Task: Create Board Website Content Management to Workspace Job Evaluation and Classification. Create Board Business Process Improvement to Workspace Job Evaluation and Classification. Create Board Business Model Hypothesis Creation and Testing to Workspace Job Evaluation and Classification
Action: Mouse moved to (376, 76)
Screenshot: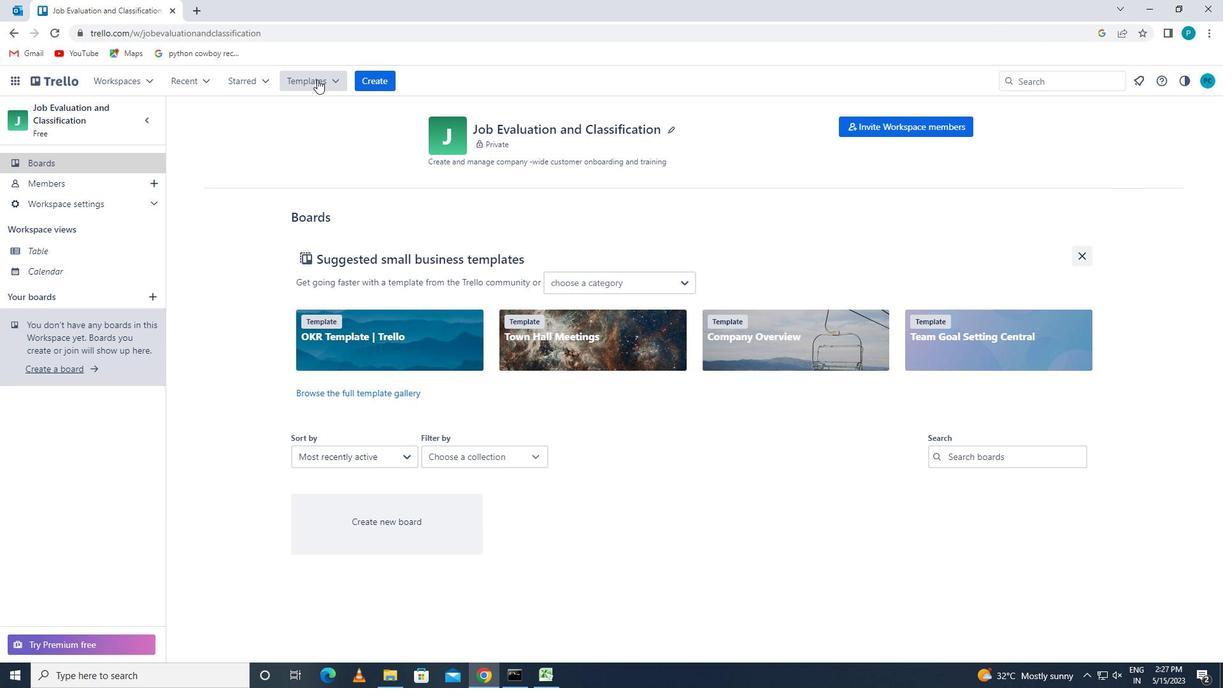 
Action: Mouse pressed left at (376, 76)
Screenshot: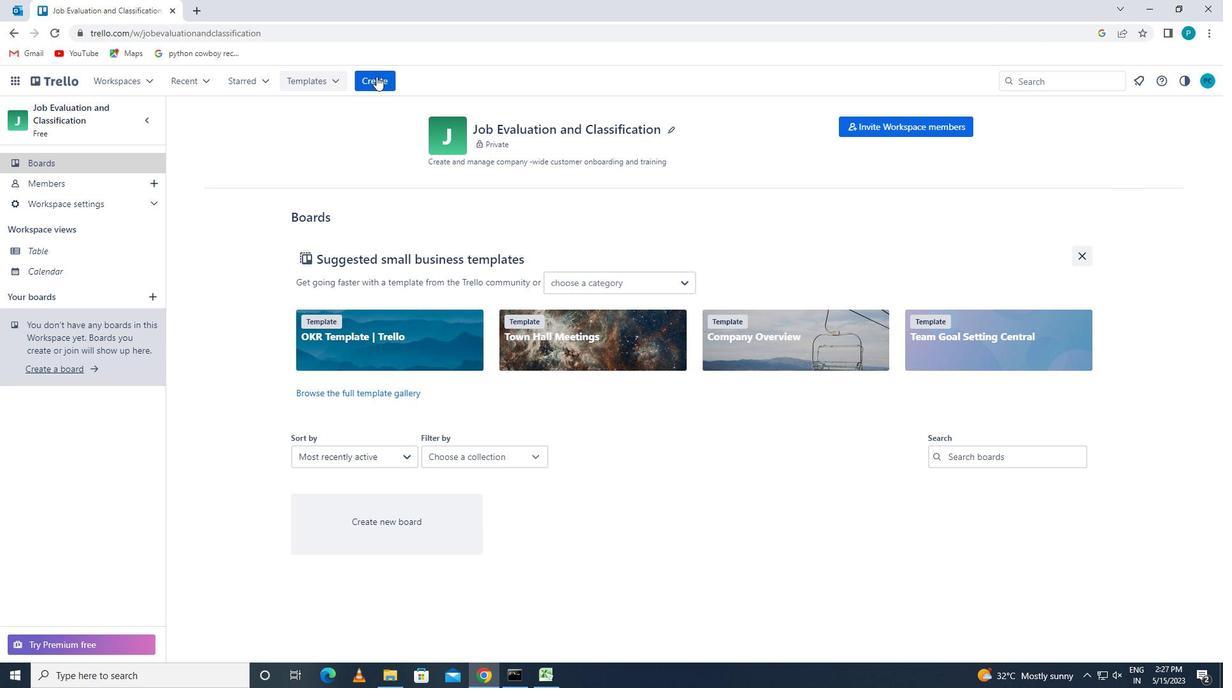 
Action: Mouse moved to (381, 112)
Screenshot: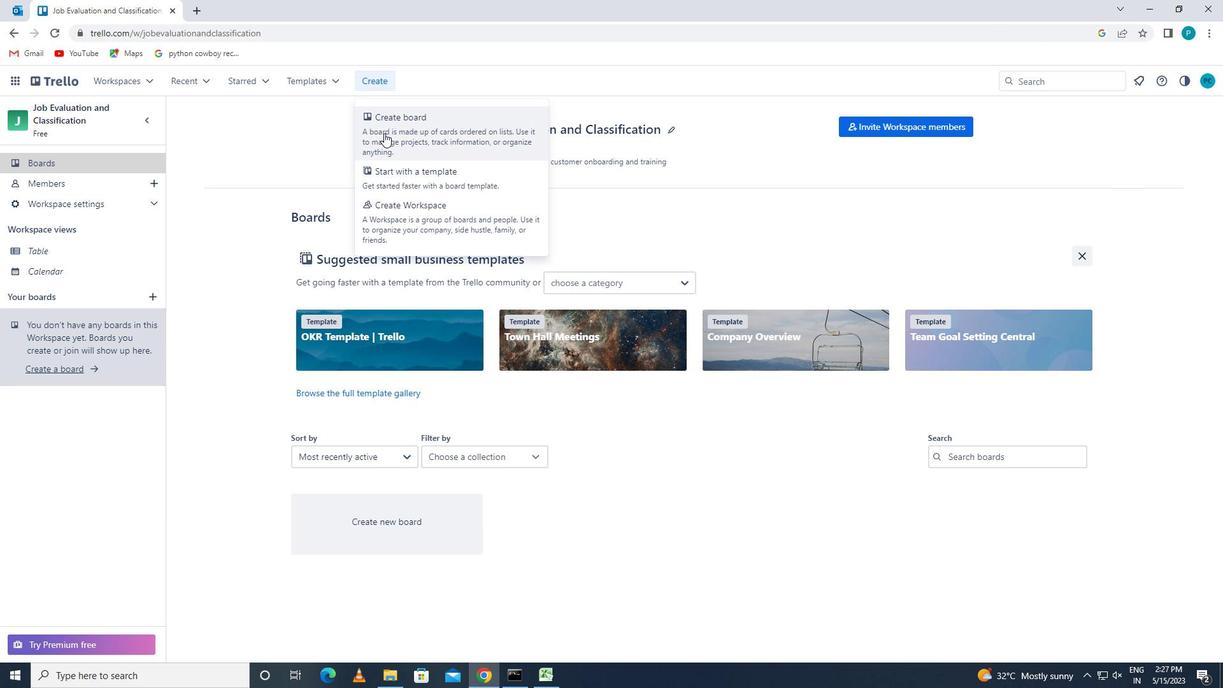 
Action: Mouse pressed left at (381, 112)
Screenshot: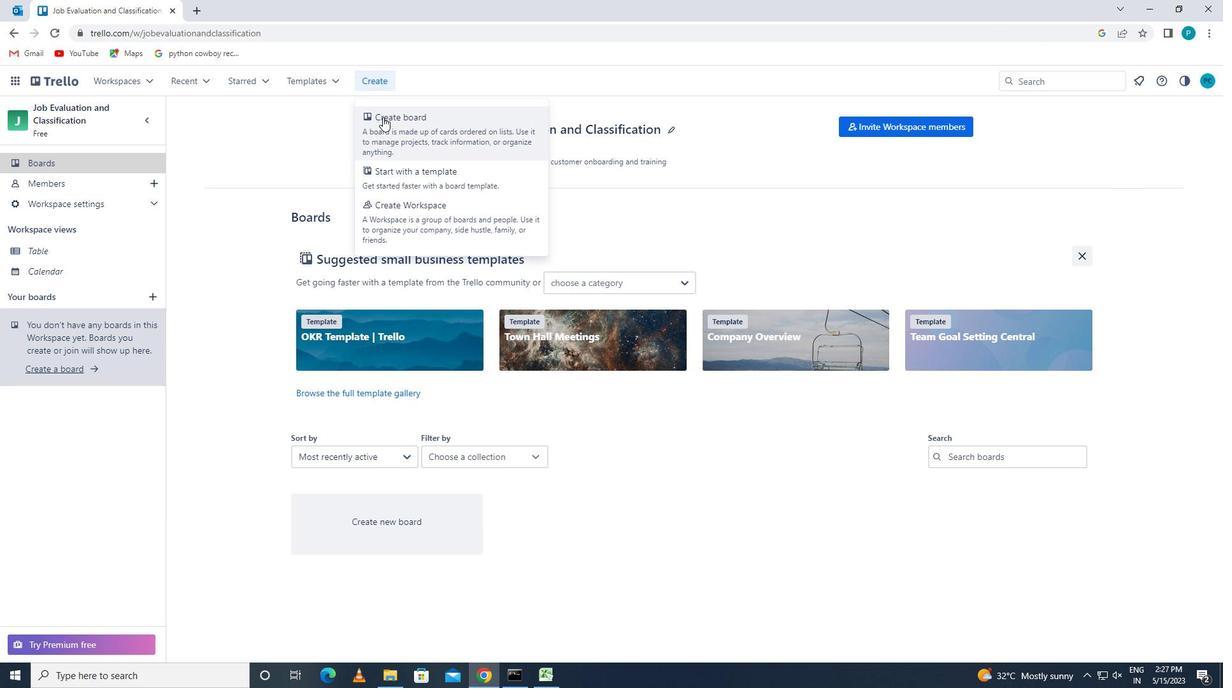 
Action: Mouse moved to (379, 323)
Screenshot: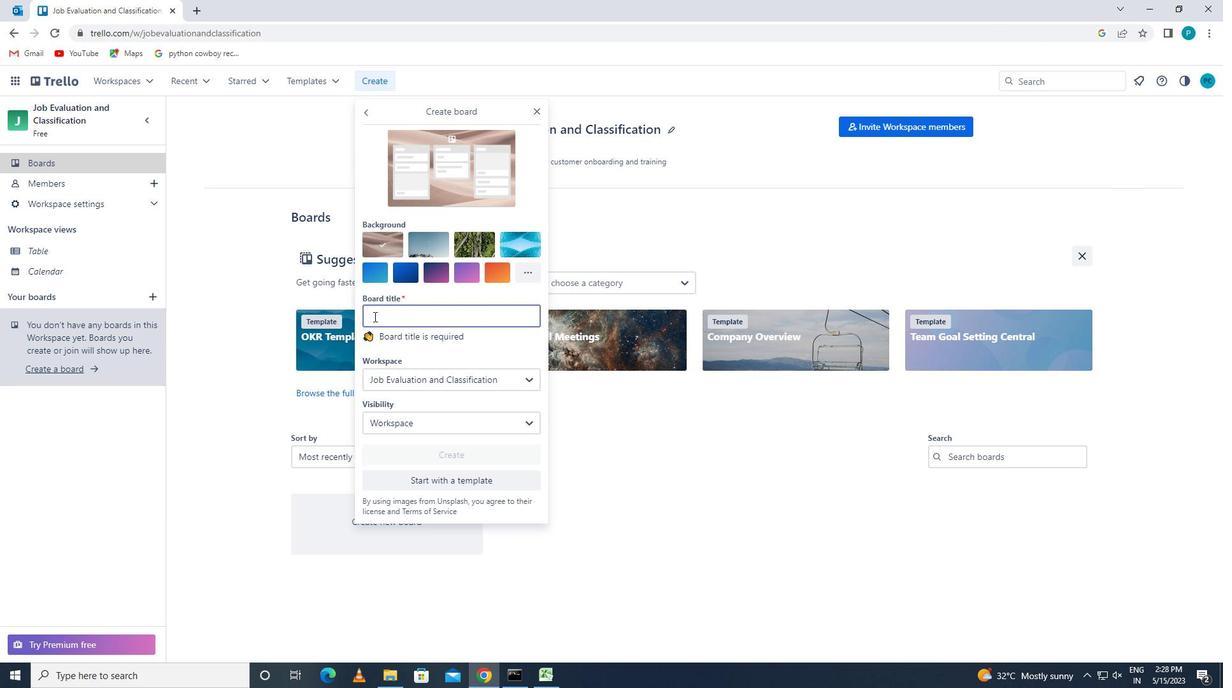 
Action: Mouse pressed left at (379, 323)
Screenshot: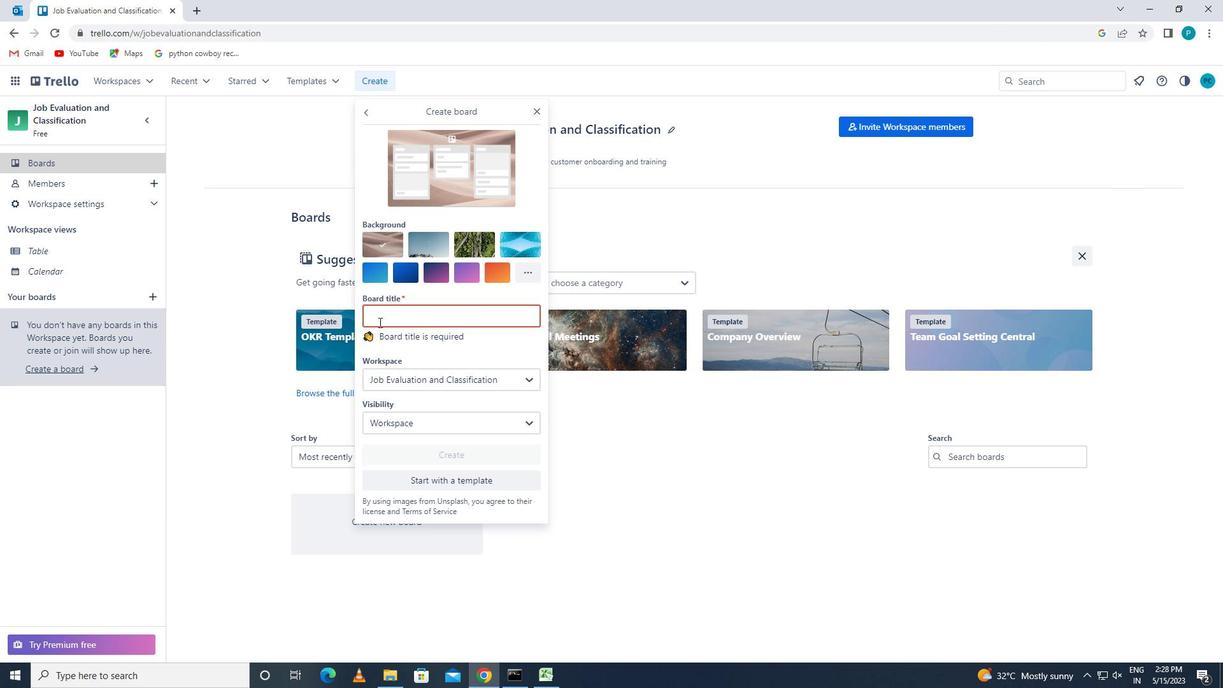 
Action: Key pressed <Key.caps_lock>w<Key.caps_lock>ebsite<Key.space>c<Key.backspace><Key.caps_lock>c<Key.caps_lock>ontenr<Key.backspace>t<Key.space><Key.caps_lock>m<Key.caps_lock>anagement<Key.space>
Screenshot: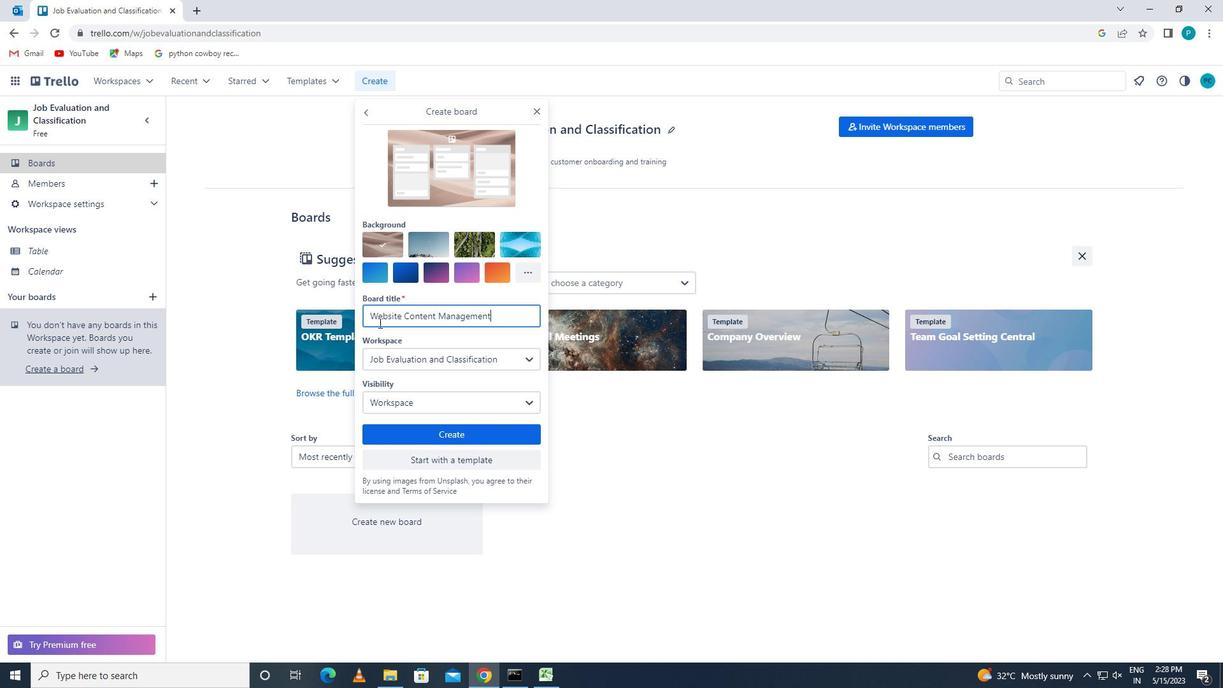 
Action: Mouse moved to (391, 365)
Screenshot: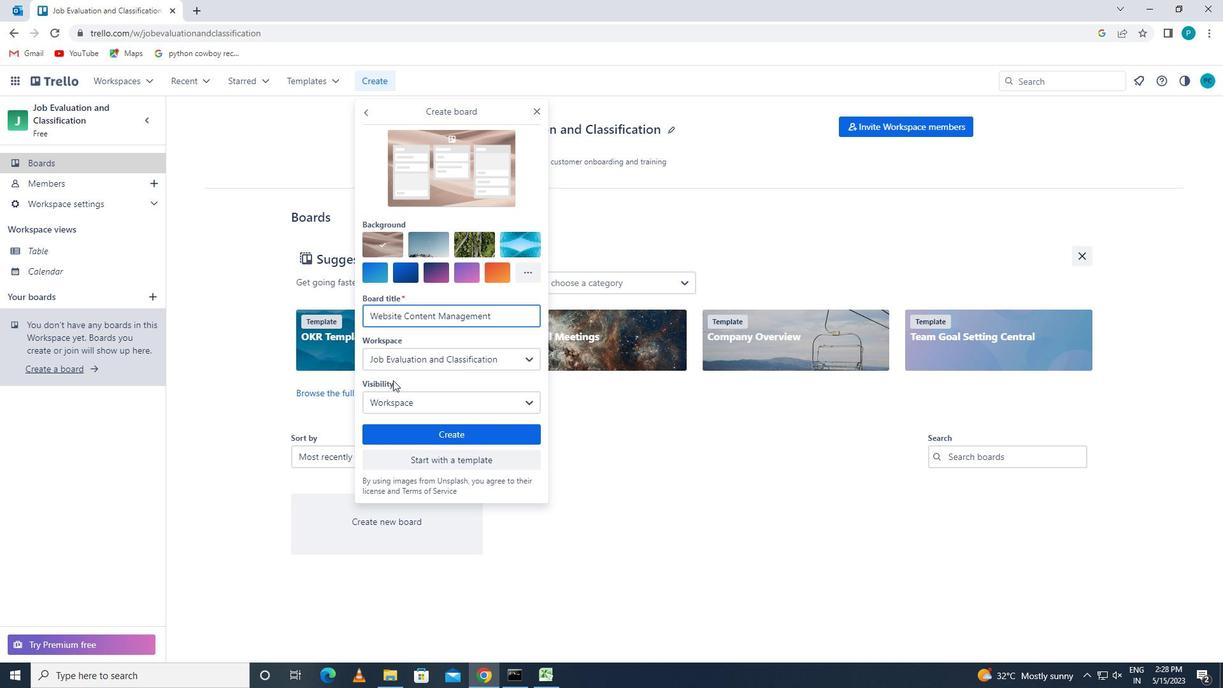 
Action: Mouse pressed left at (391, 365)
Screenshot: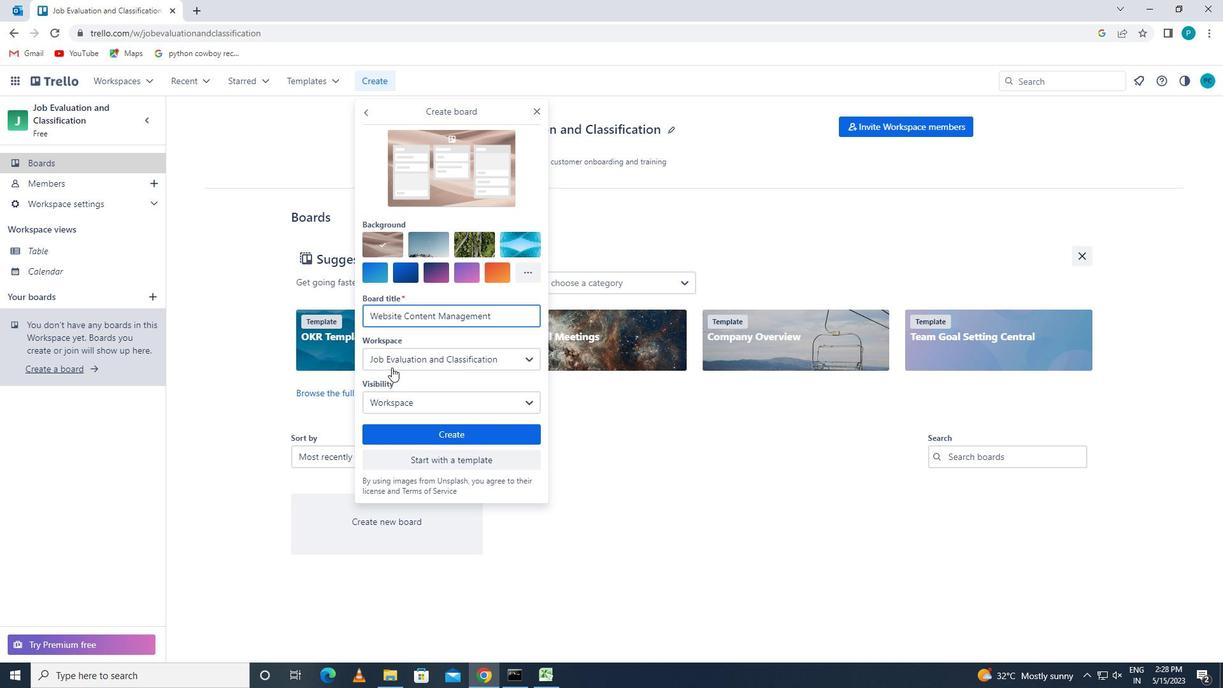 
Action: Mouse moved to (407, 543)
Screenshot: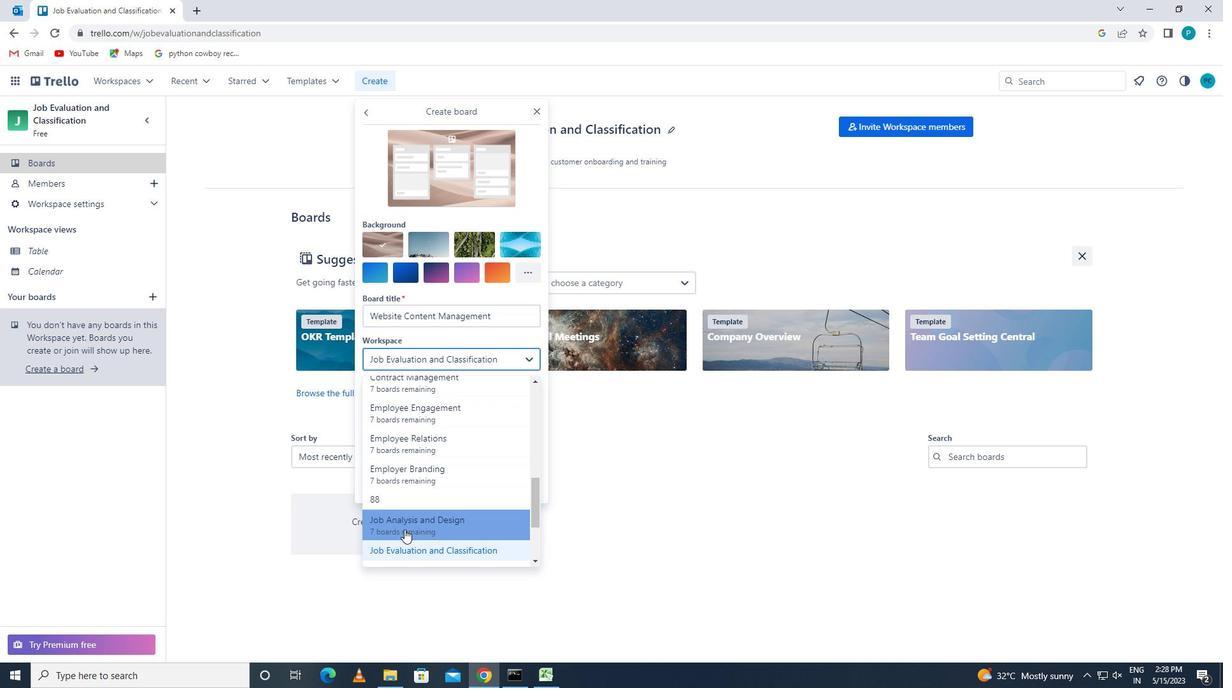 
Action: Mouse pressed left at (407, 543)
Screenshot: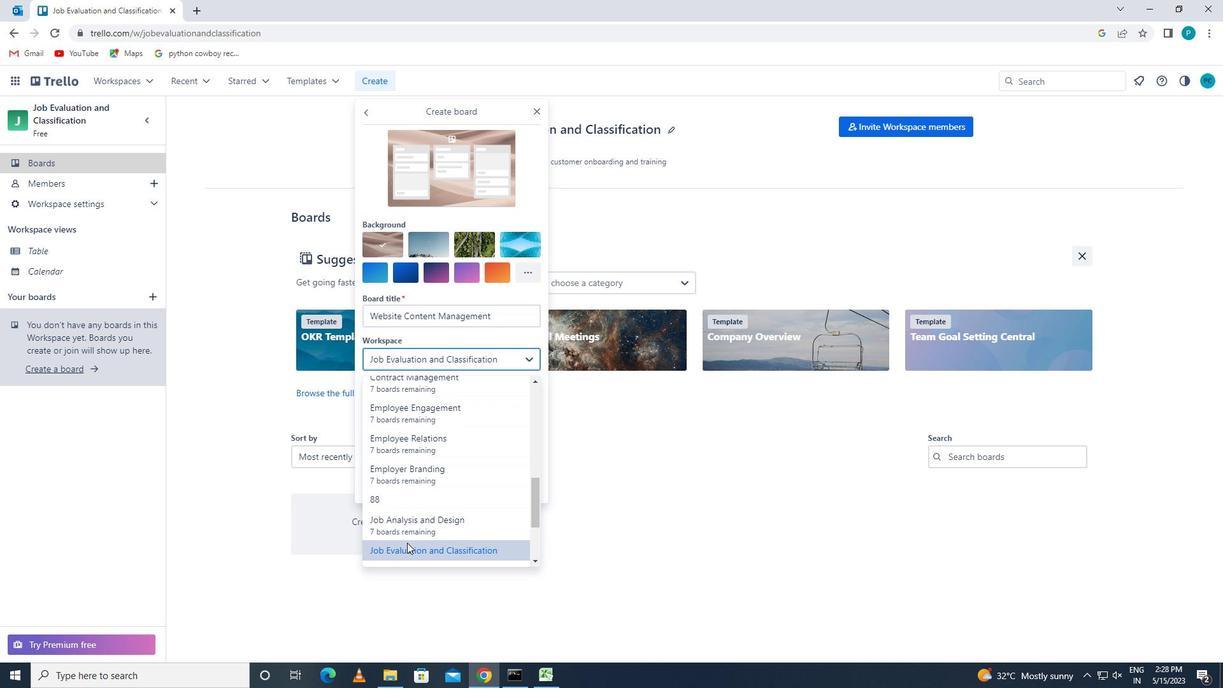 
Action: Mouse moved to (426, 432)
Screenshot: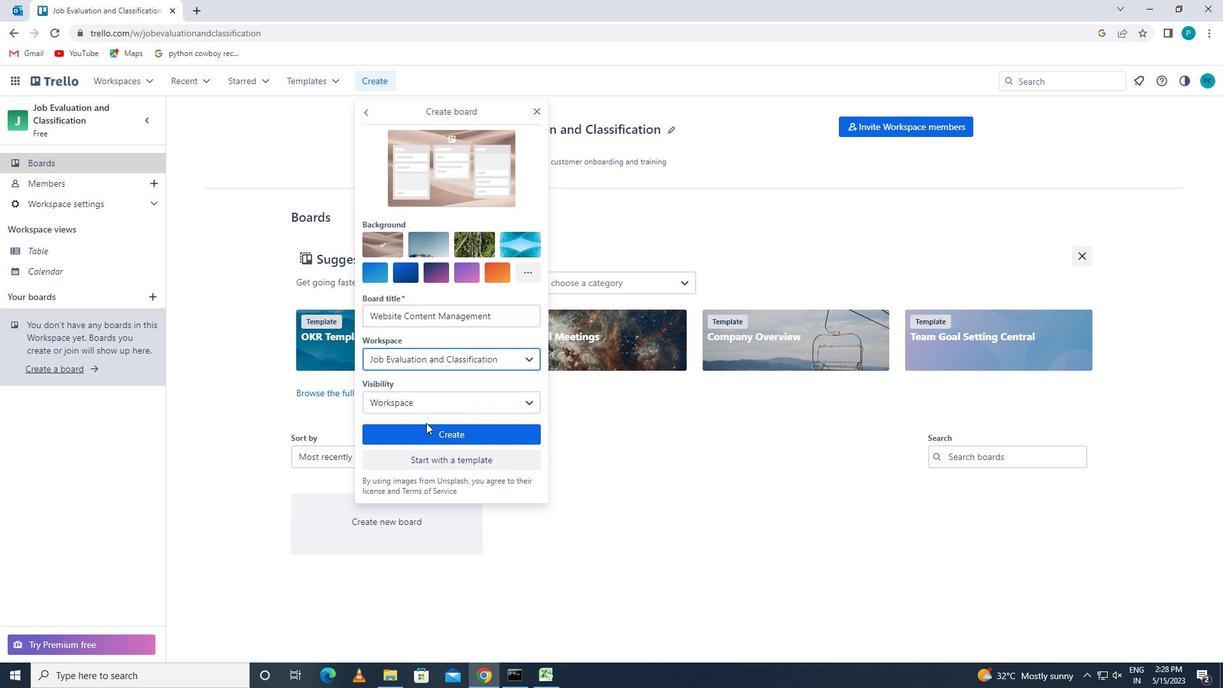 
Action: Mouse pressed left at (426, 432)
Screenshot: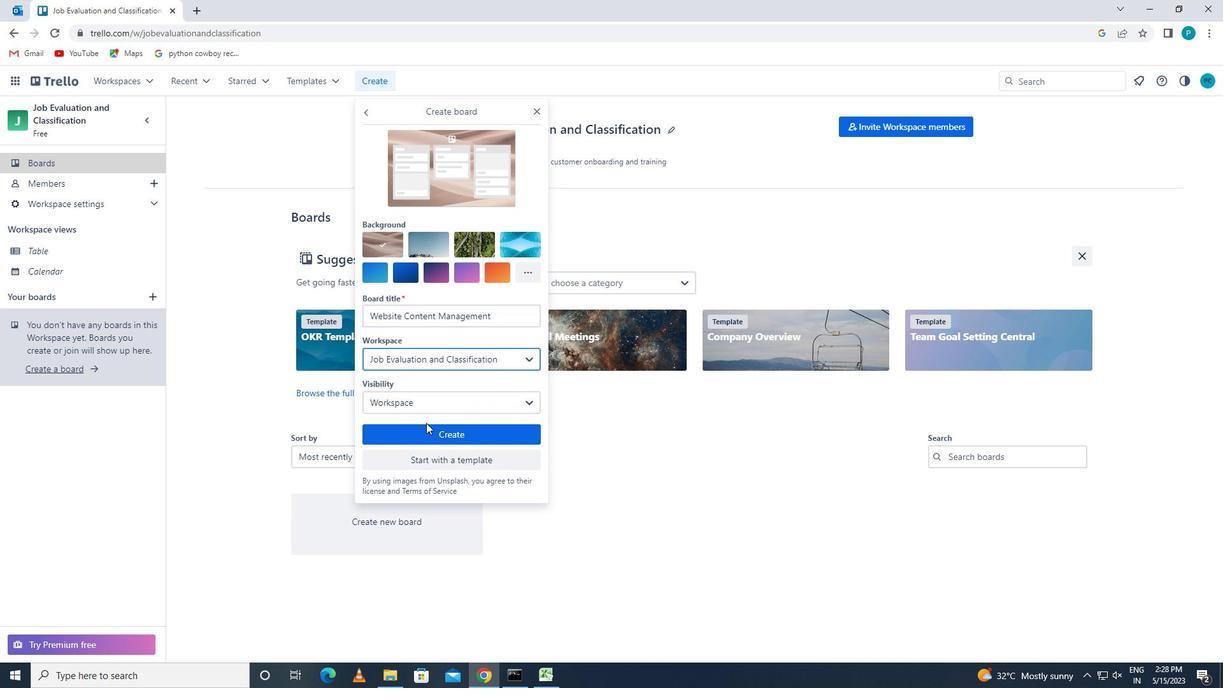 
Action: Mouse moved to (366, 76)
Screenshot: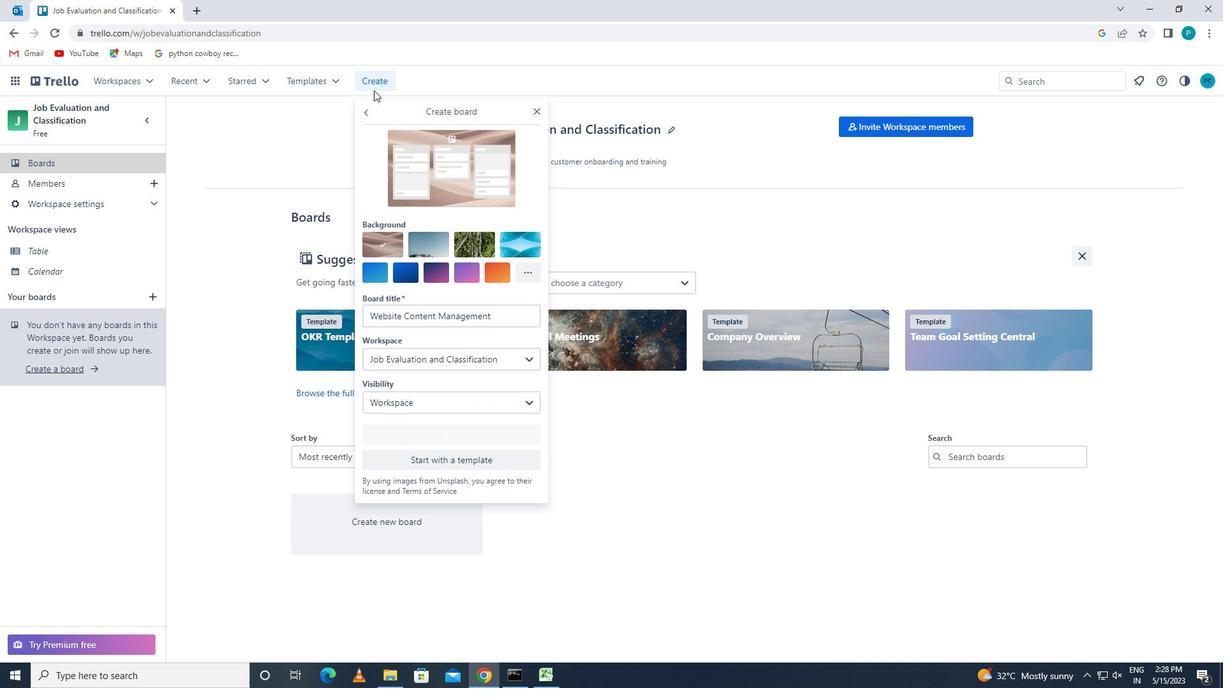 
Action: Mouse pressed left at (366, 76)
Screenshot: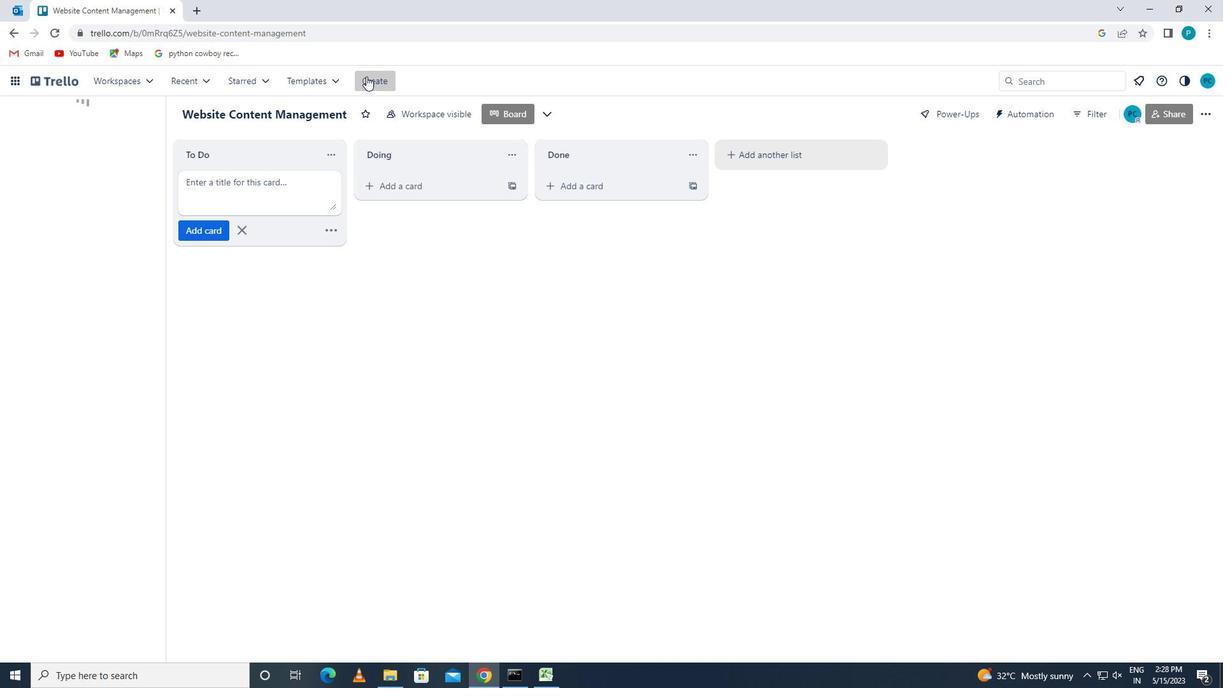 
Action: Mouse moved to (374, 121)
Screenshot: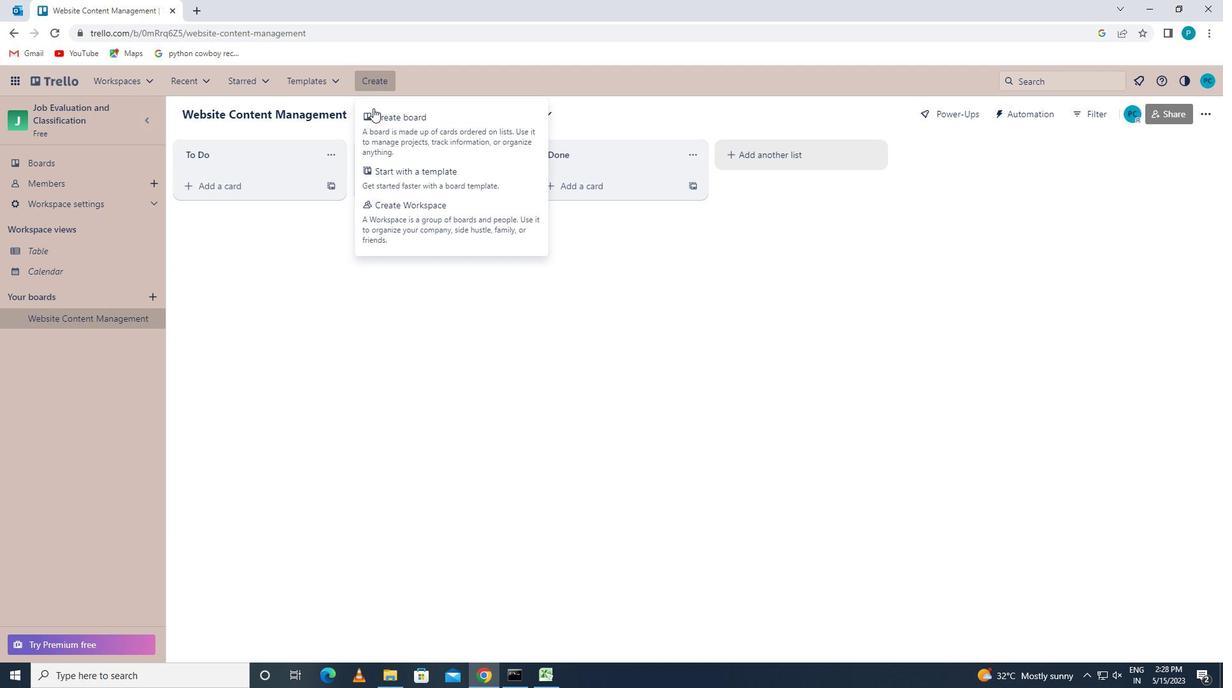 
Action: Mouse pressed left at (374, 121)
Screenshot: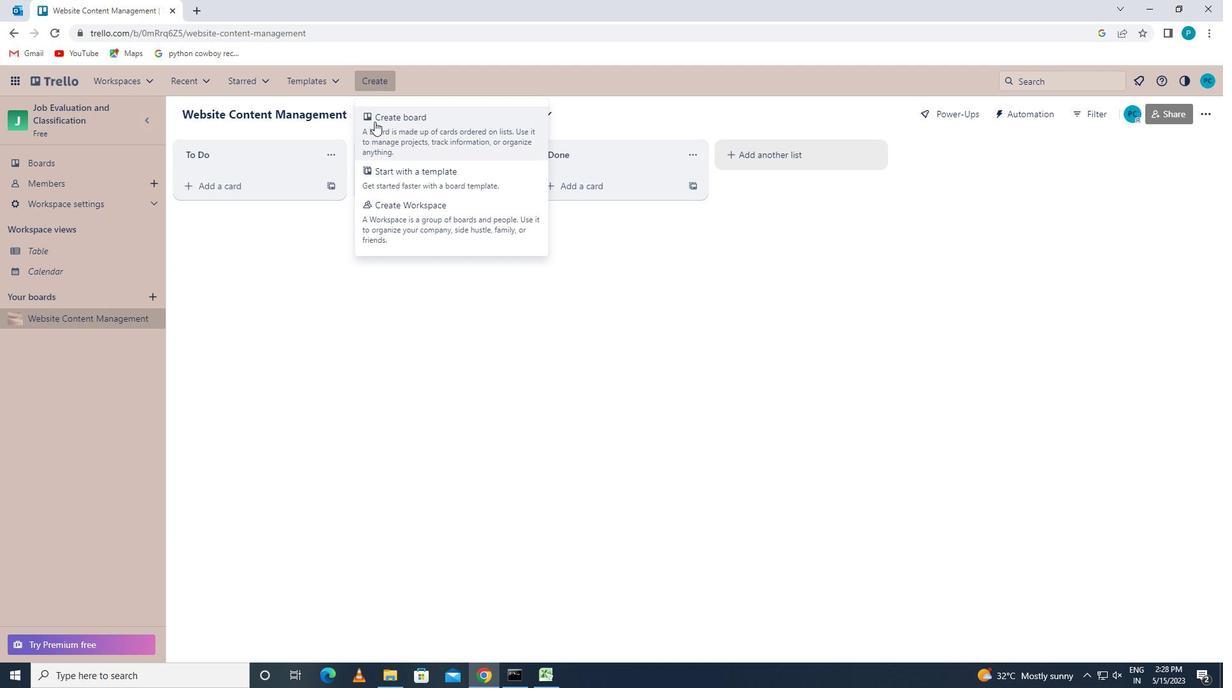
Action: Mouse moved to (406, 323)
Screenshot: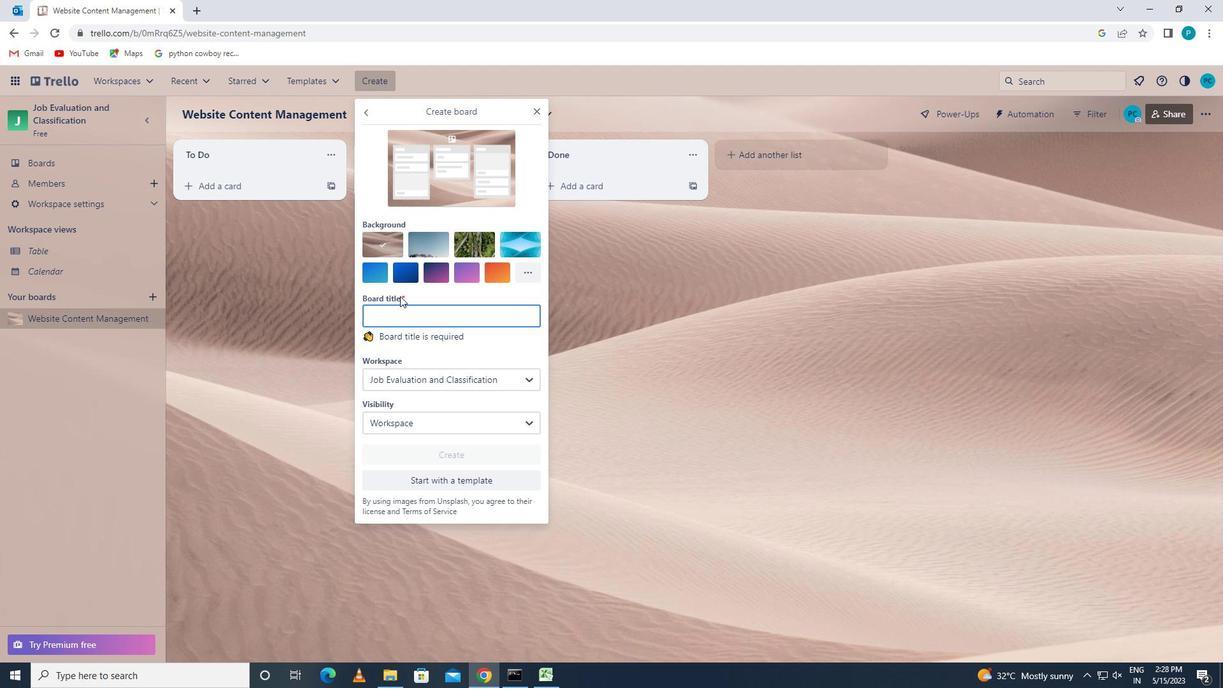 
Action: Mouse pressed left at (406, 323)
Screenshot: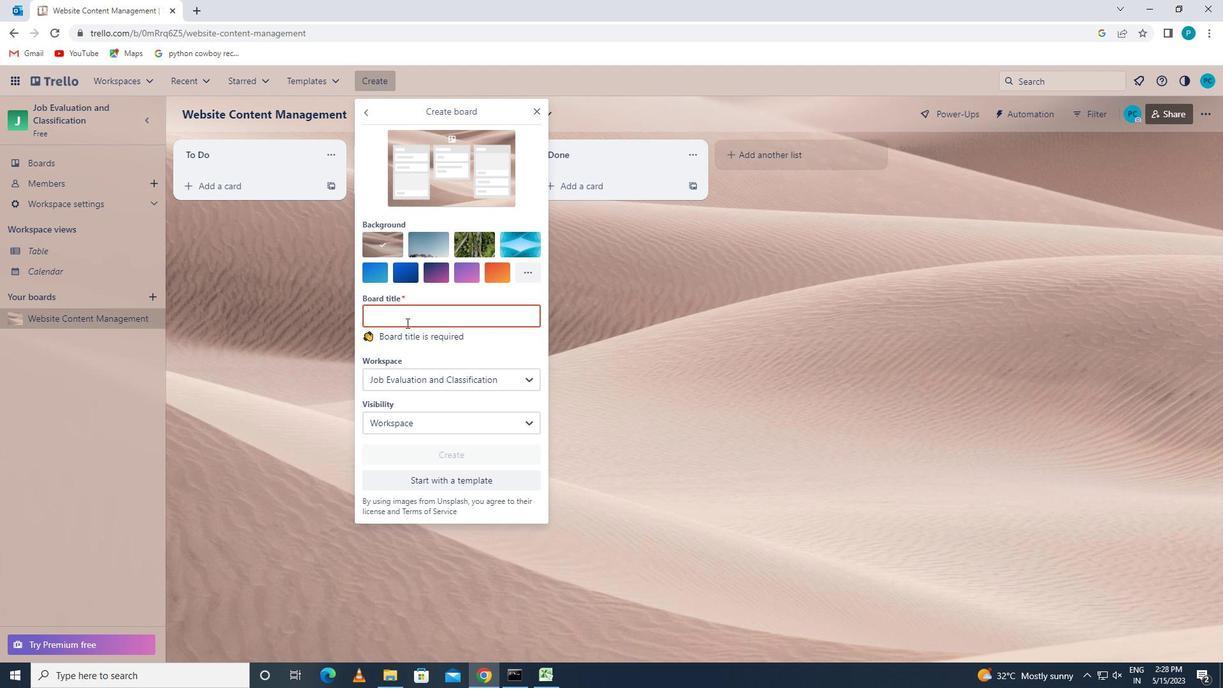 
Action: Key pressed <Key.caps_lock>b<Key.caps_lock>usiness<Key.space><Key.caps_lock>p<Key.caps_lock>rocesss<Key.backspace><Key.space><Key.caps_lock>i<Key.caps_lock>mprovement<Key.space>
Screenshot: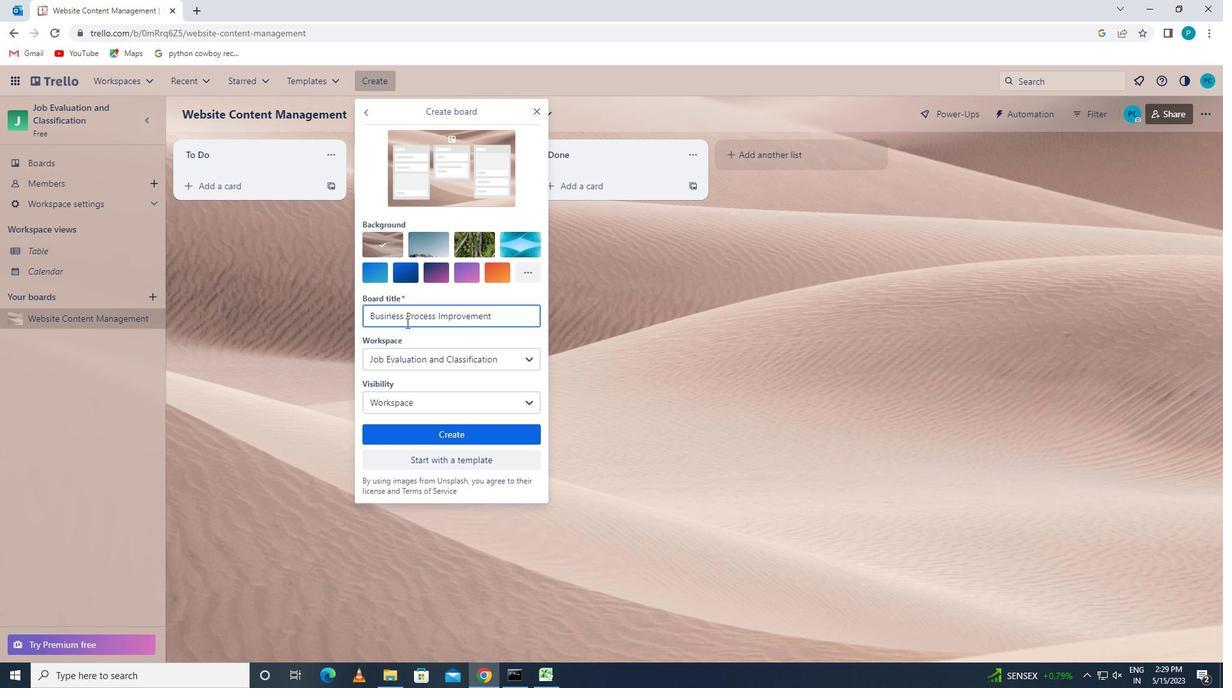 
Action: Mouse moved to (436, 359)
Screenshot: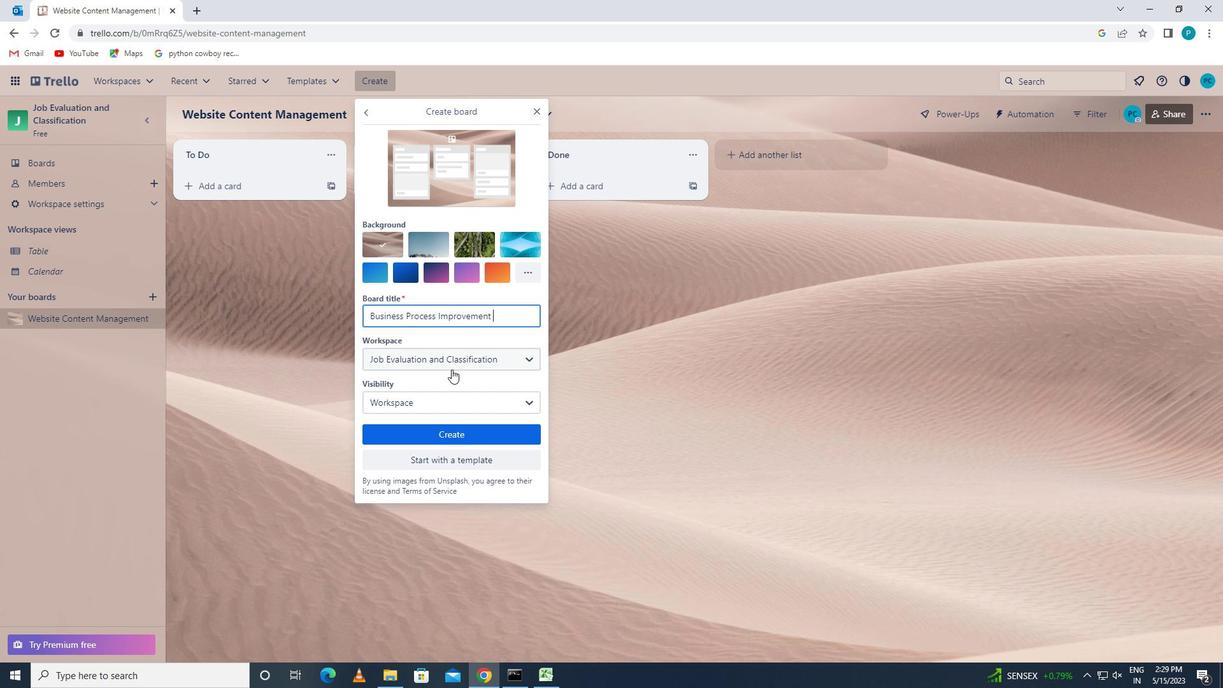 
Action: Mouse pressed left at (436, 359)
Screenshot: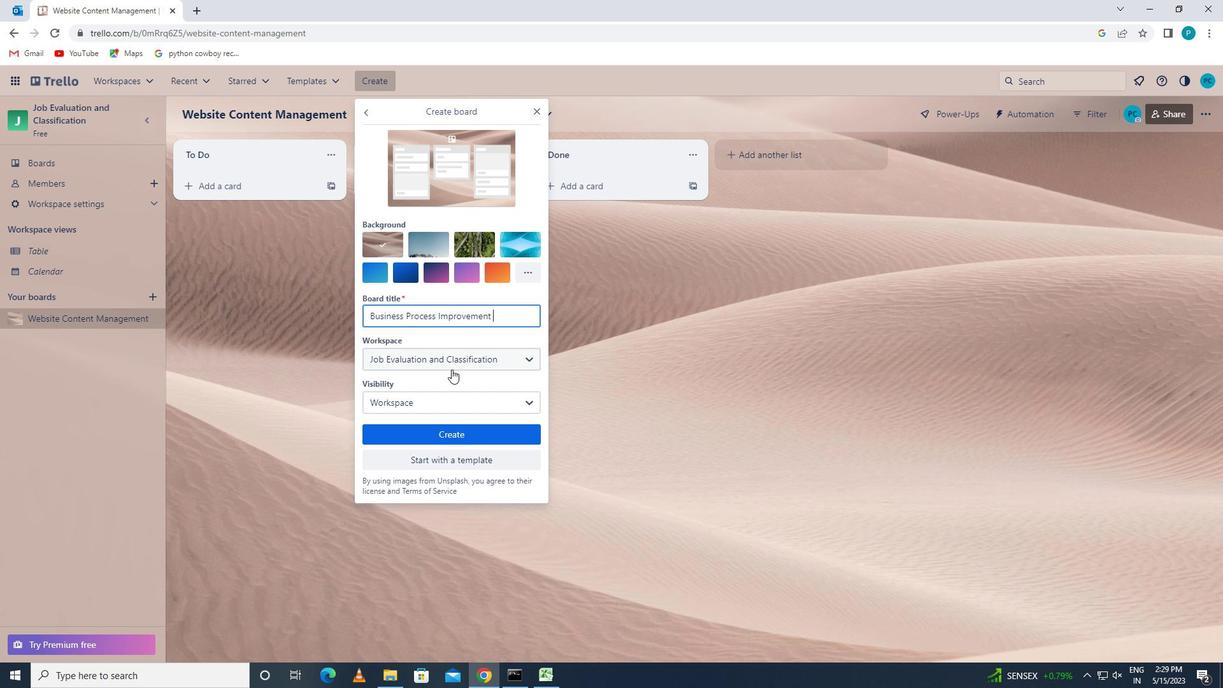 
Action: Mouse moved to (436, 552)
Screenshot: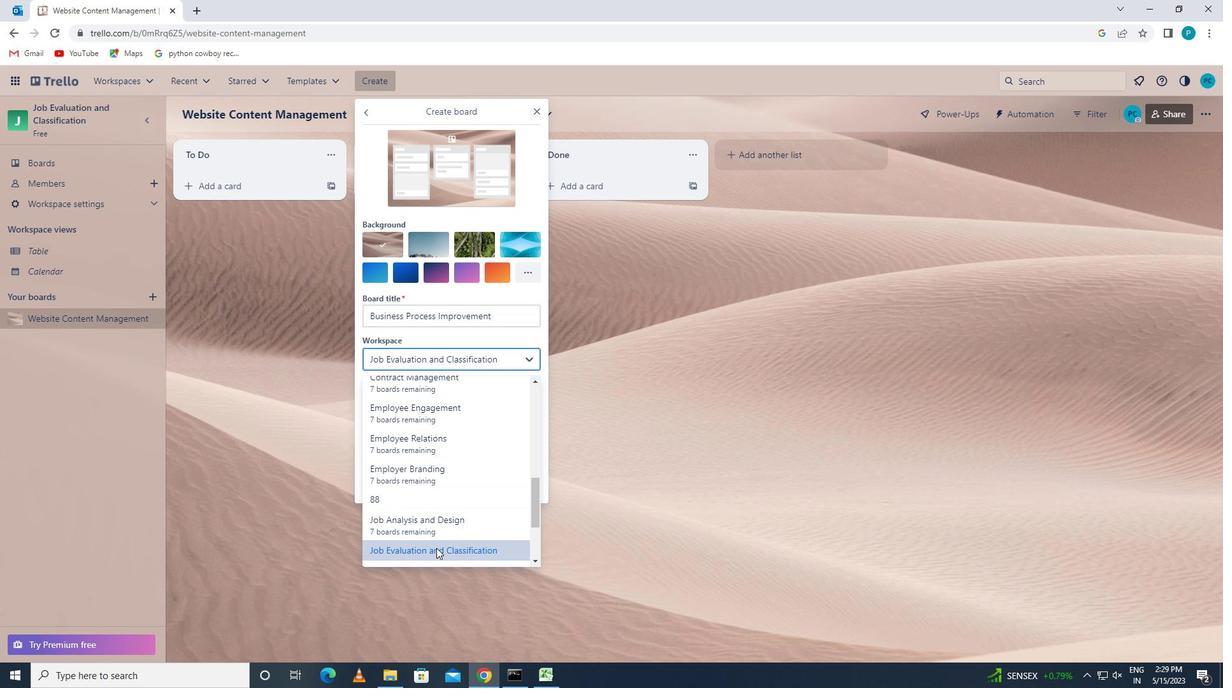 
Action: Mouse pressed left at (436, 552)
Screenshot: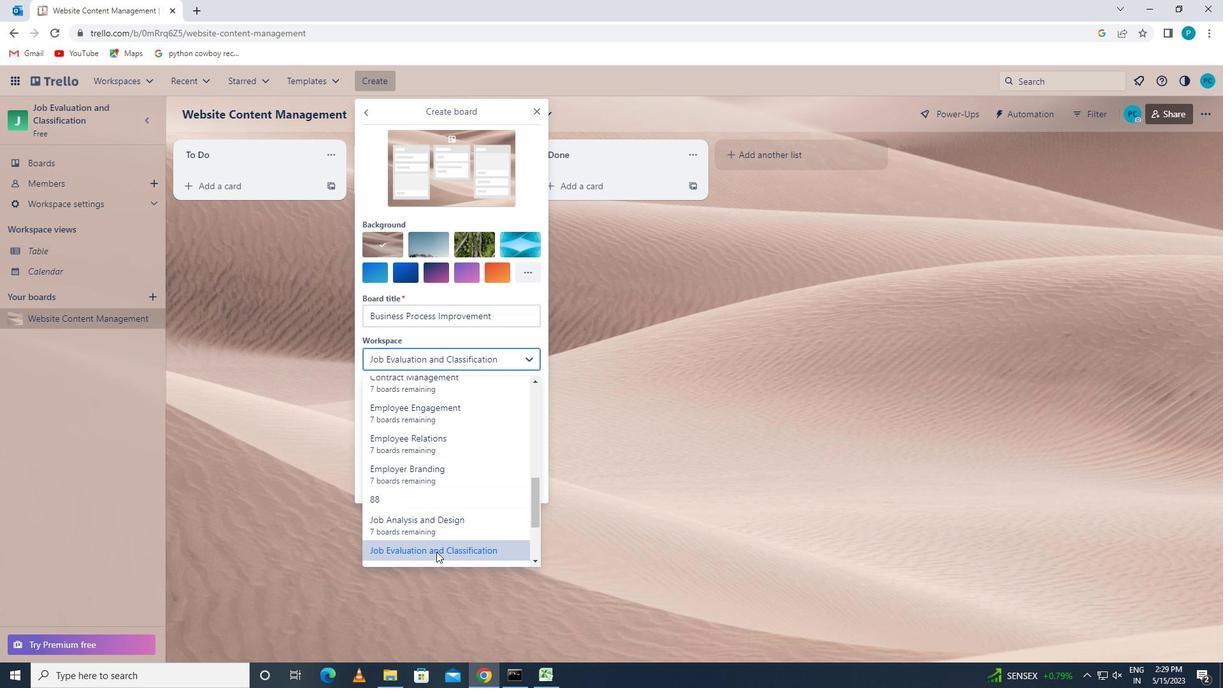 
Action: Mouse moved to (423, 431)
Screenshot: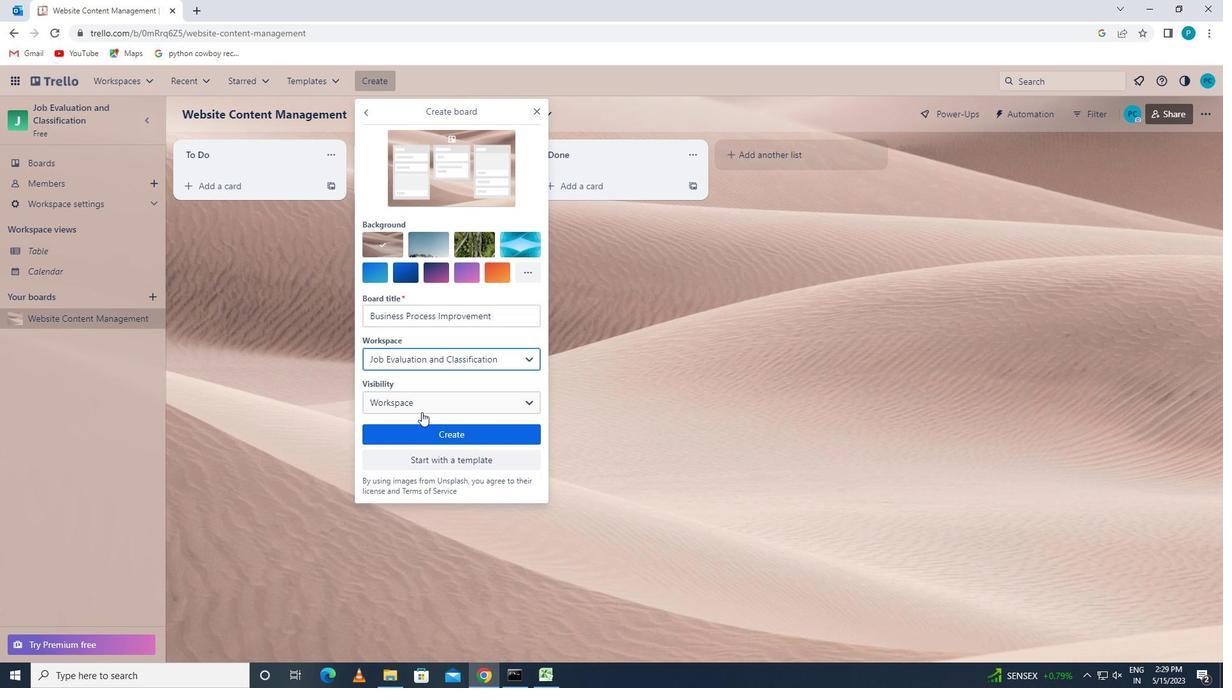 
Action: Mouse pressed left at (423, 431)
Screenshot: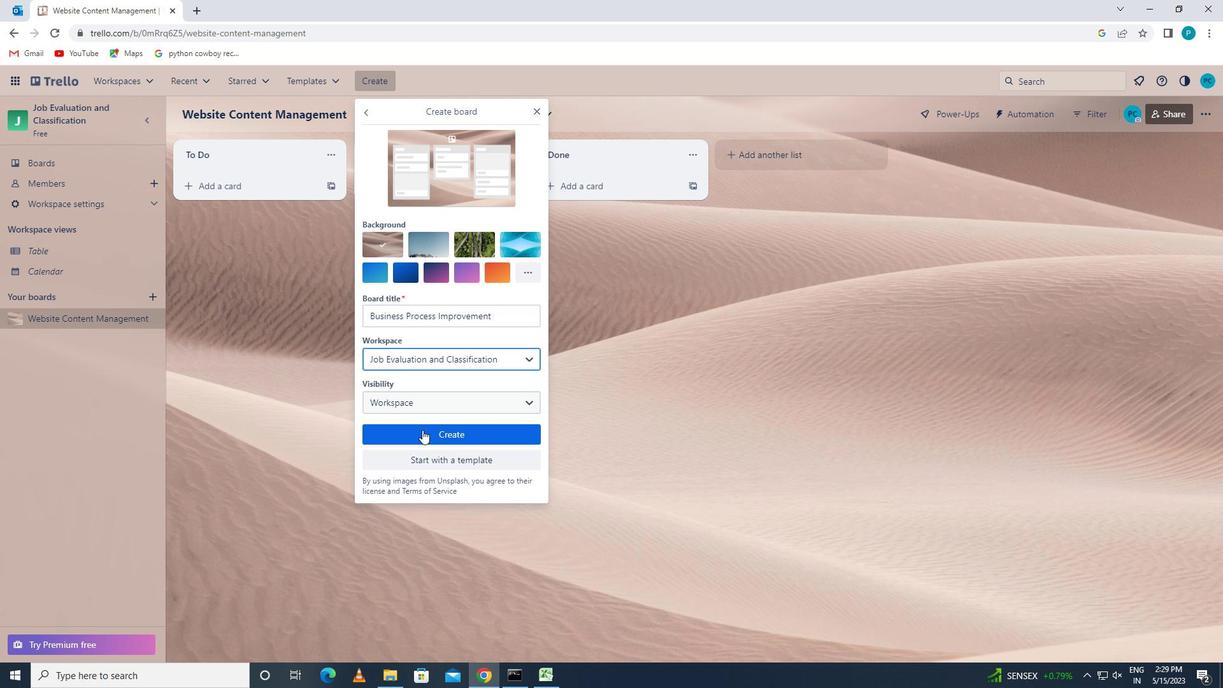
Action: Mouse moved to (386, 79)
Screenshot: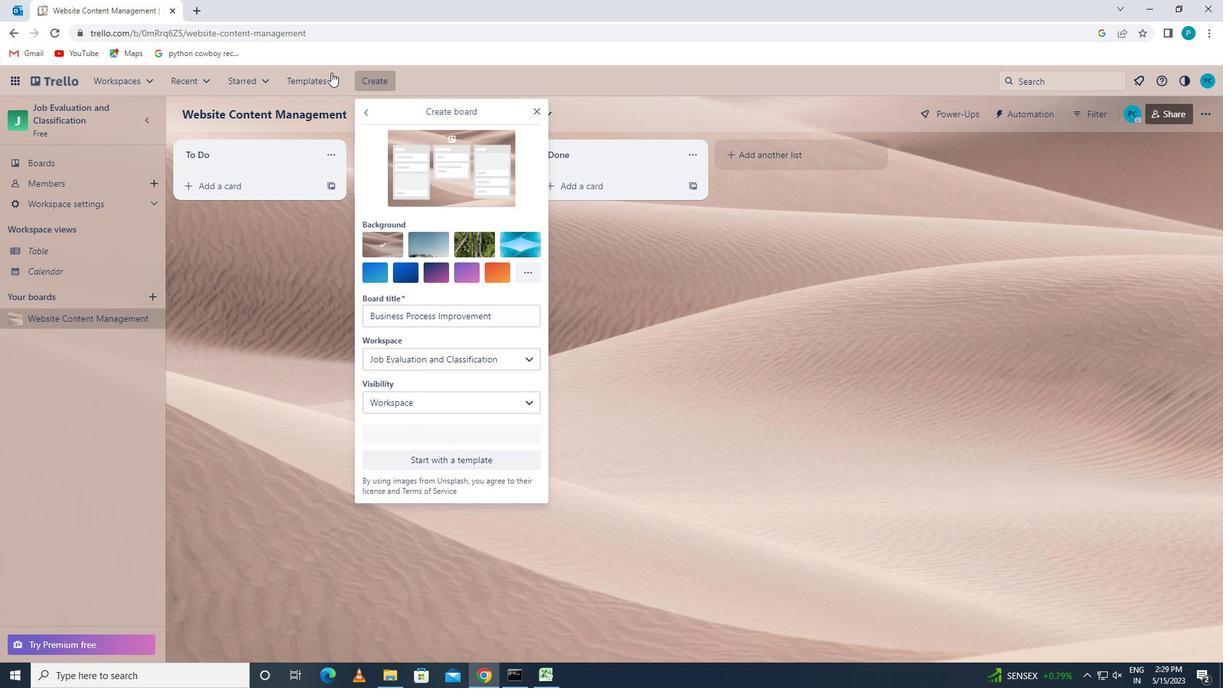 
Action: Mouse pressed left at (386, 79)
Screenshot: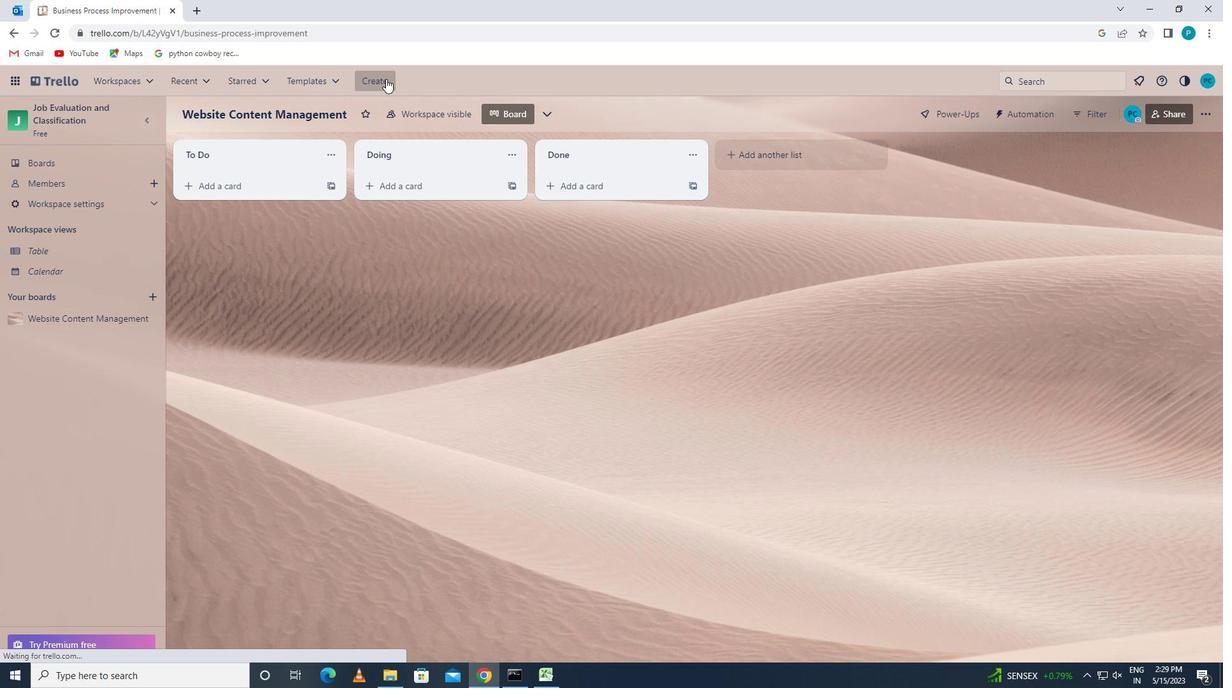
Action: Mouse moved to (382, 124)
Screenshot: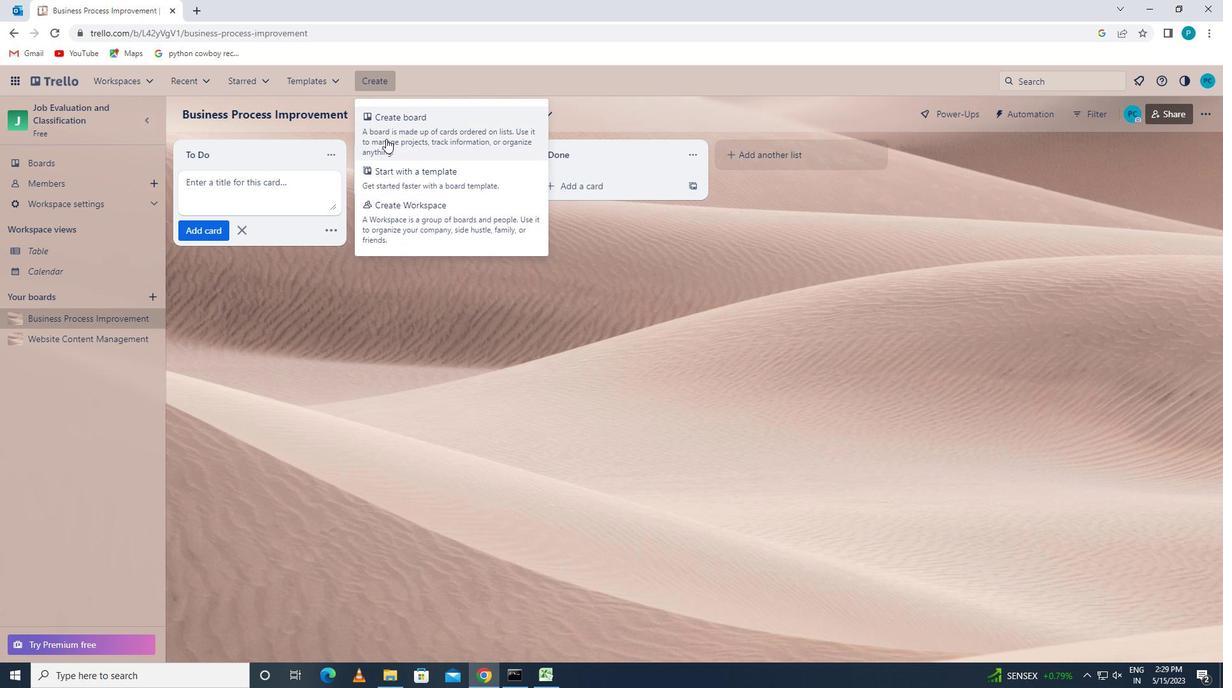 
Action: Mouse pressed left at (382, 124)
Screenshot: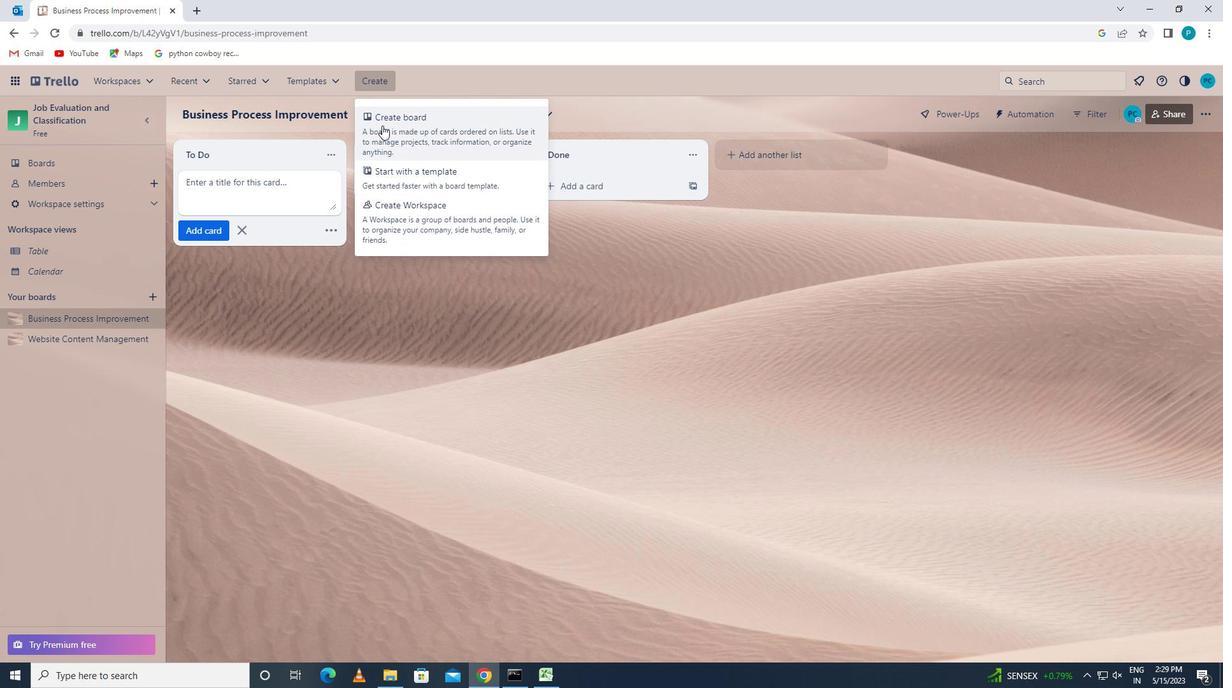 
Action: Mouse moved to (381, 307)
Screenshot: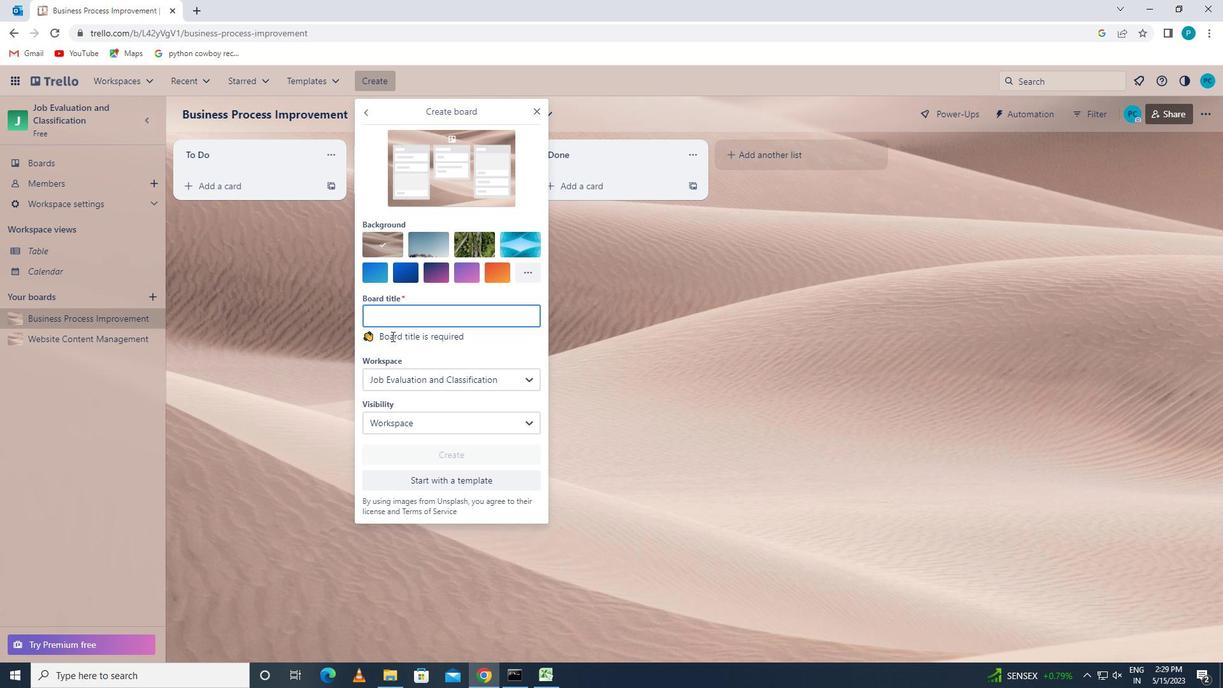 
Action: Mouse pressed left at (381, 307)
Screenshot: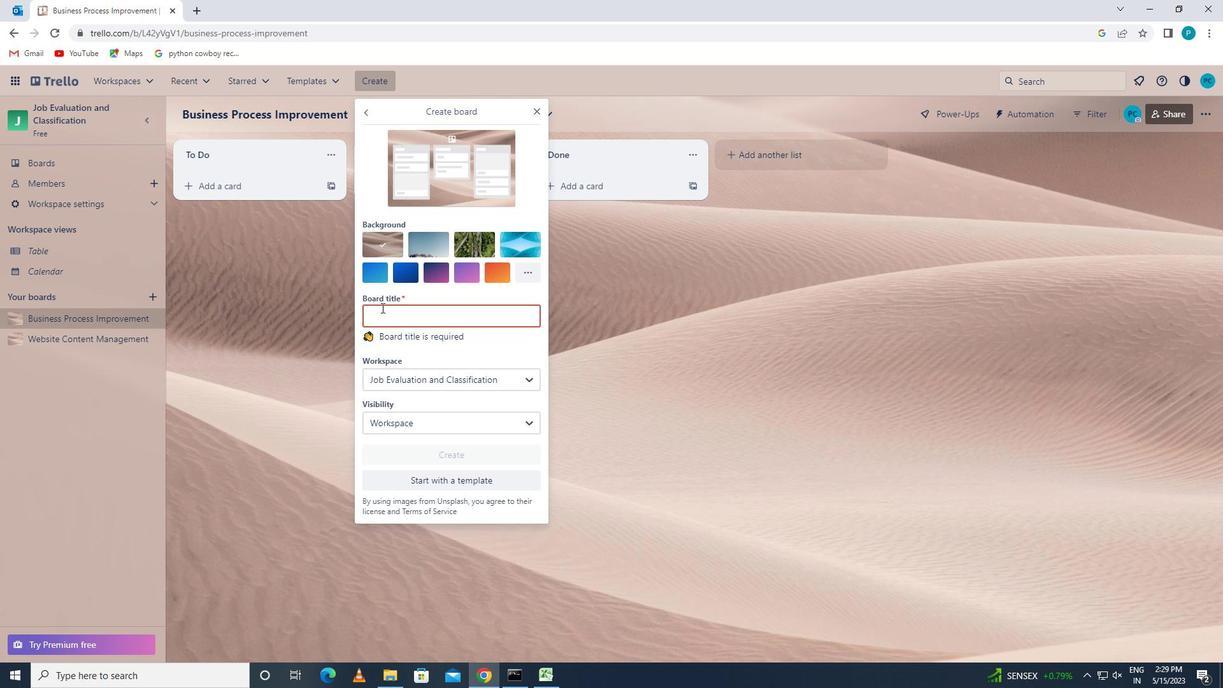 
Action: Key pressed <Key.caps_lock>b<Key.caps_lock>usiness<Key.space><Key.caps_lock>m<Key.caps_lock>odel<Key.space><Key.caps_lock>h<Key.caps_lock>ypothesis<Key.space><Key.caps_lock>c<Key.caps_lock>reation<Key.space>and<Key.space><Key.caps_lock>t<Key.caps_lock>ea<Key.backspace>sting<Key.space>to<Key.space><Key.backspace><Key.backspace><Key.backspace>
Screenshot: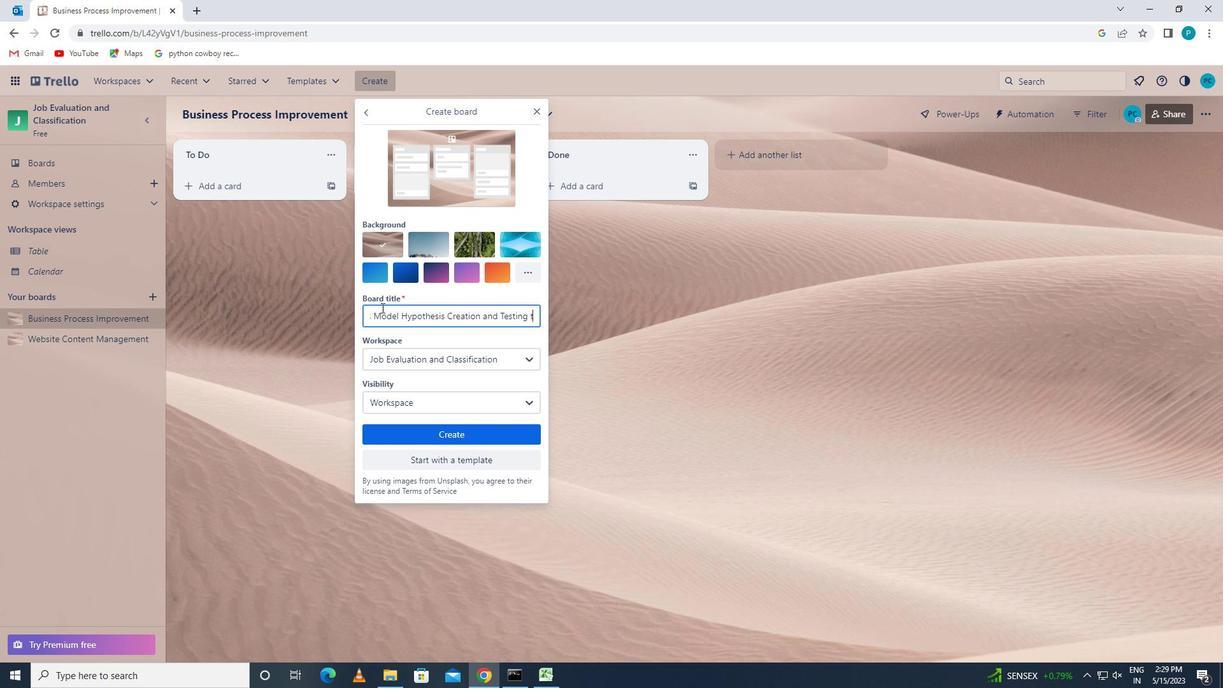 
Action: Mouse moved to (384, 353)
Screenshot: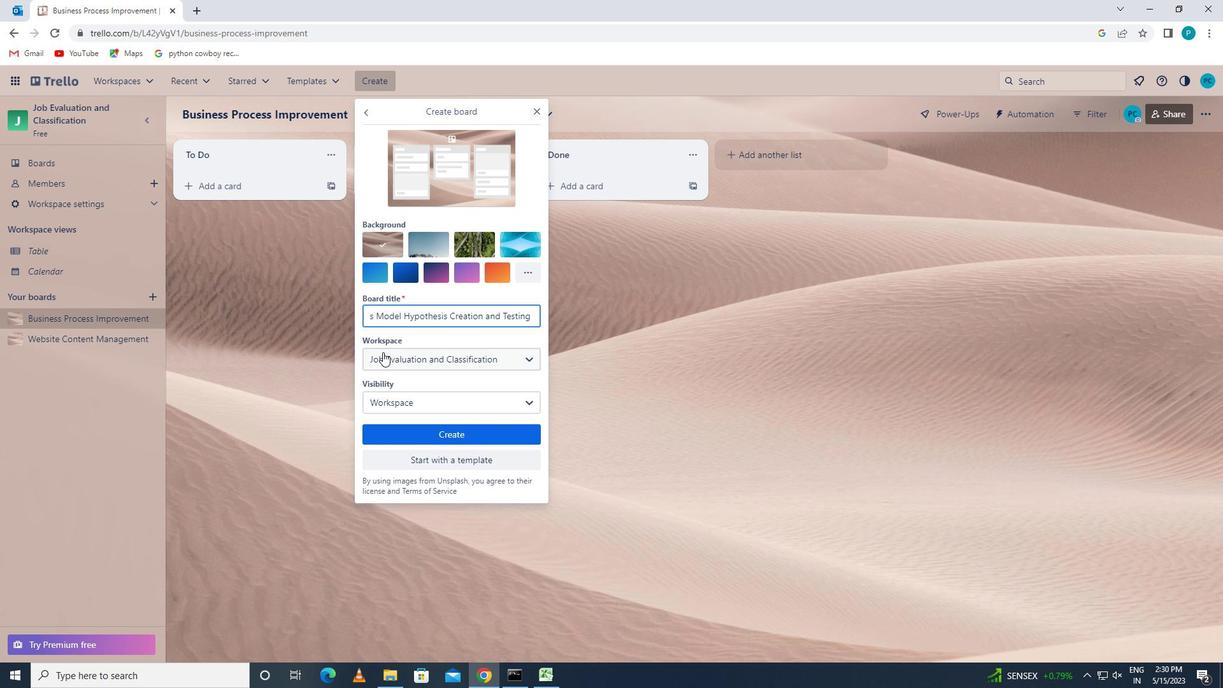 
Action: Mouse pressed left at (384, 353)
Screenshot: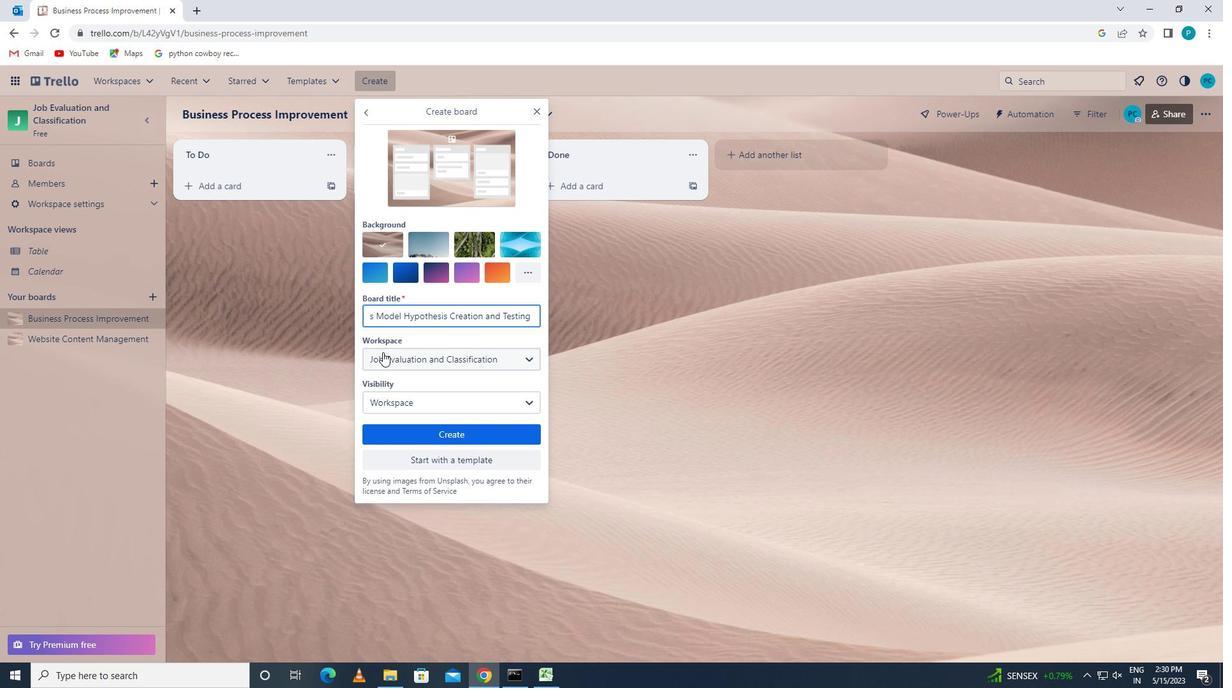 
Action: Mouse moved to (408, 544)
Screenshot: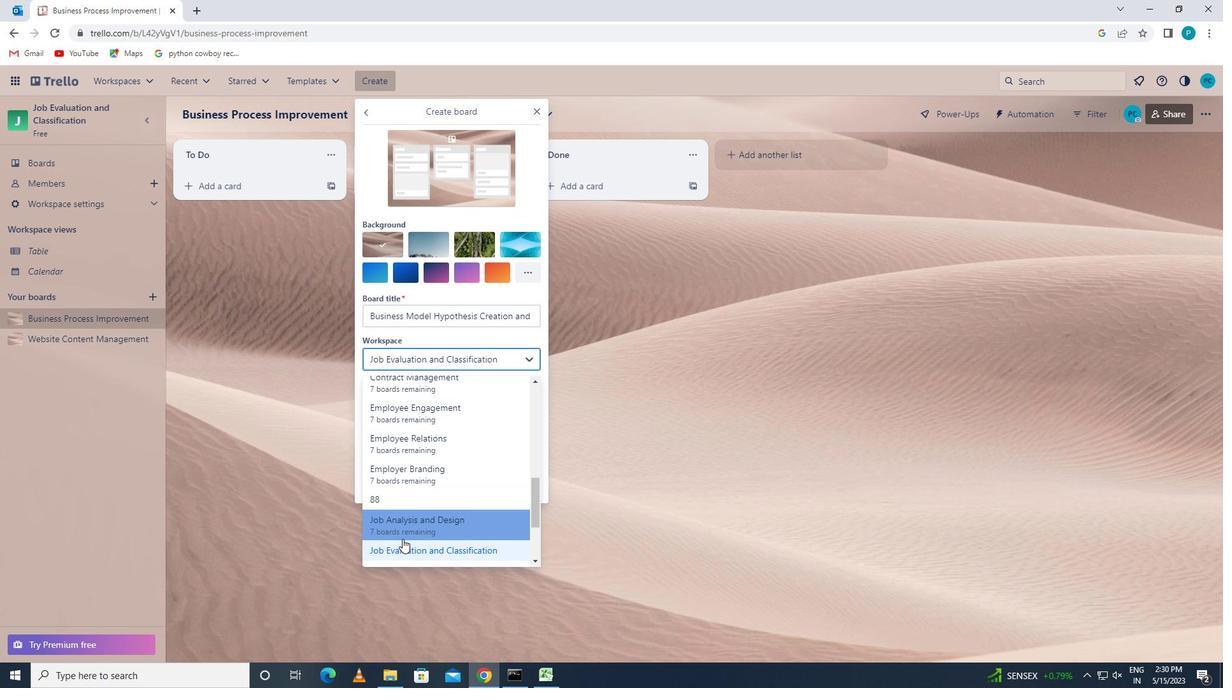 
Action: Mouse pressed left at (408, 544)
Screenshot: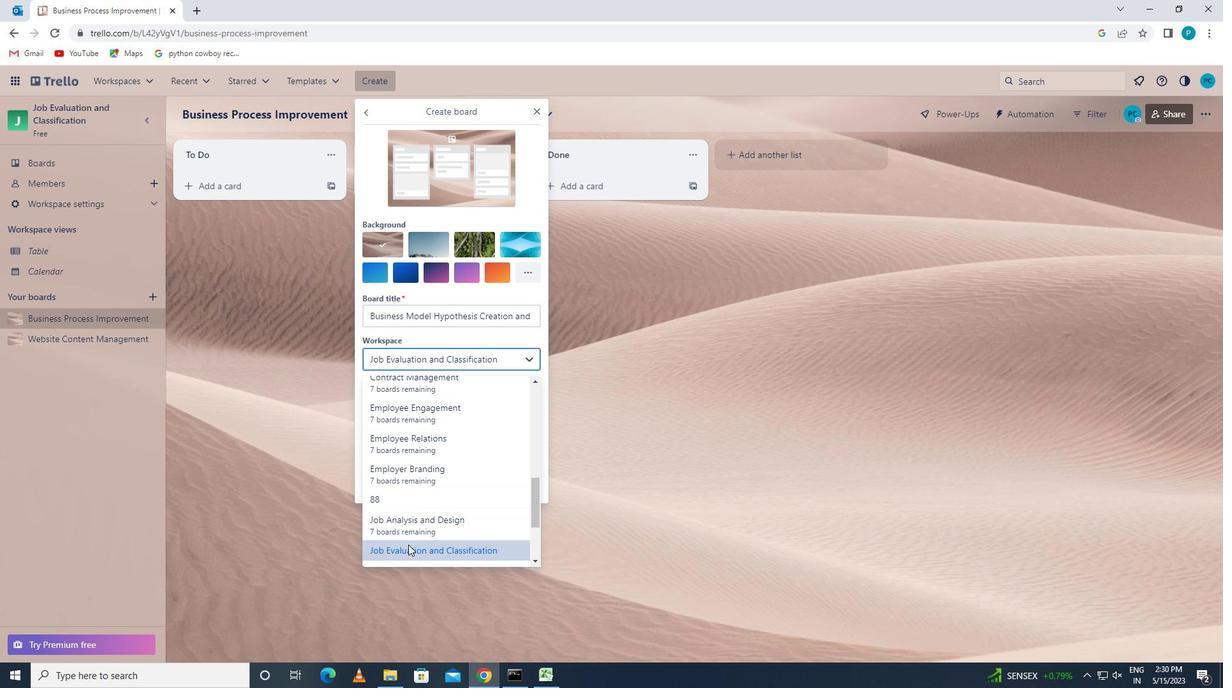 
Action: Mouse moved to (412, 435)
Screenshot: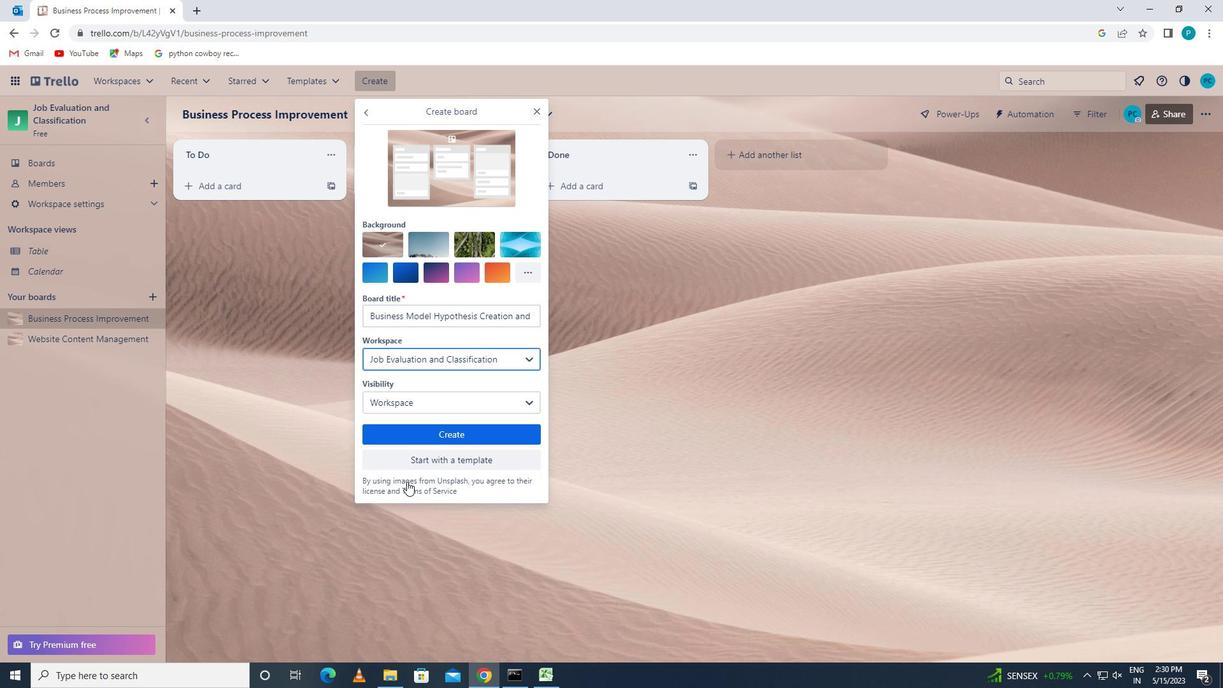 
Action: Mouse pressed left at (412, 435)
Screenshot: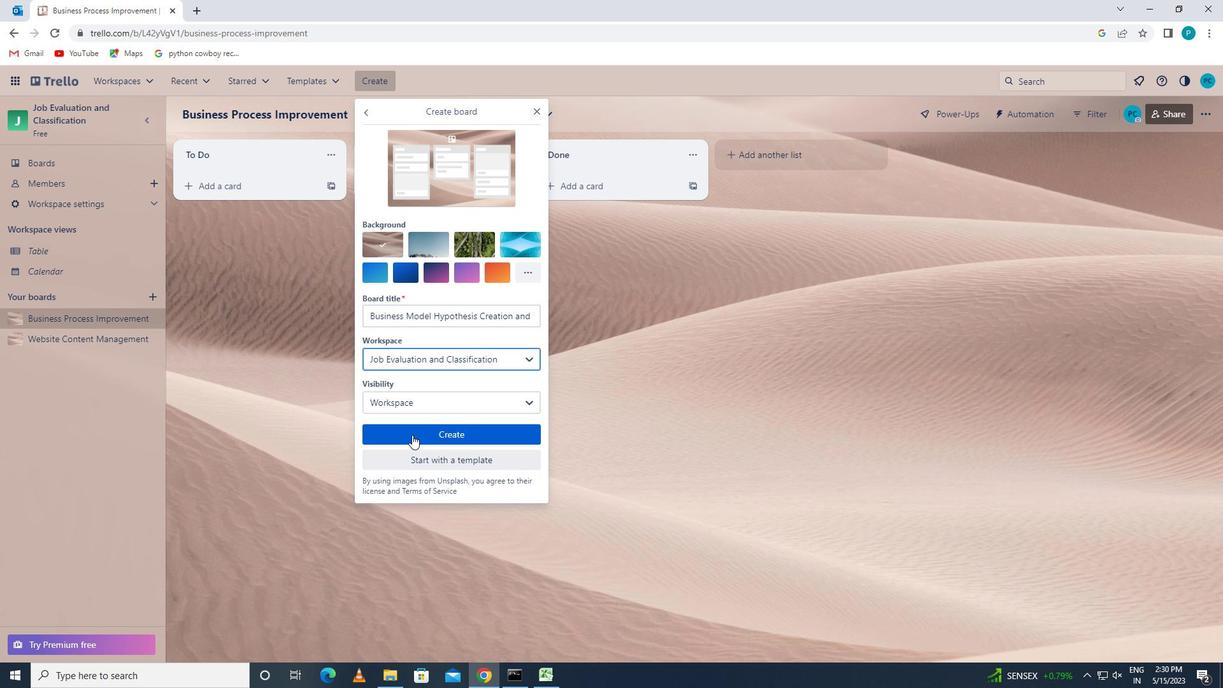 
Action: Mouse scrolled (412, 435) with delta (0, 0)
Screenshot: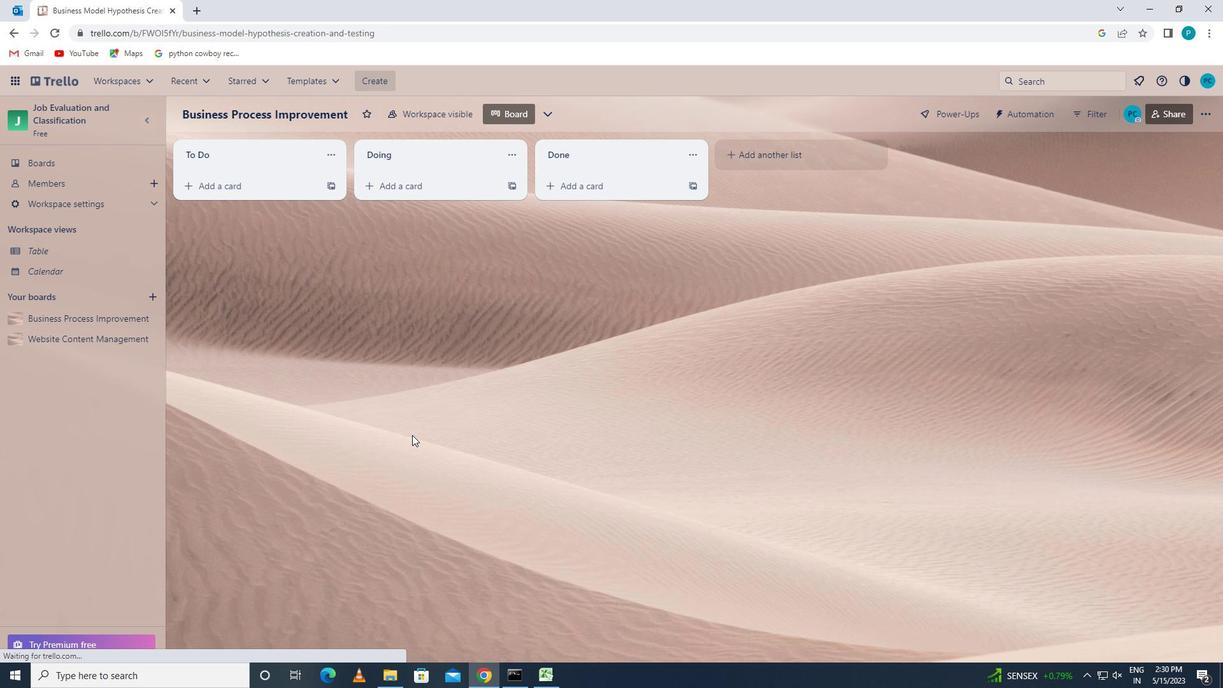 
